 Task: See the cancellation policy of Apartment in Wilmington, North Carolina, United States.
Action: Mouse moved to (319, 307)
Screenshot: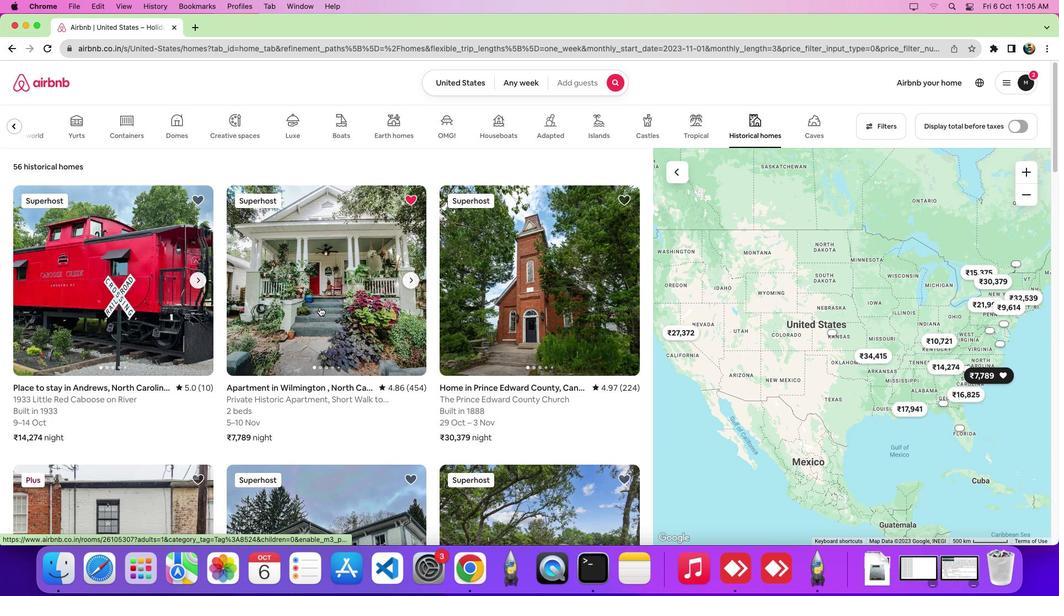 
Action: Mouse pressed left at (319, 307)
Screenshot: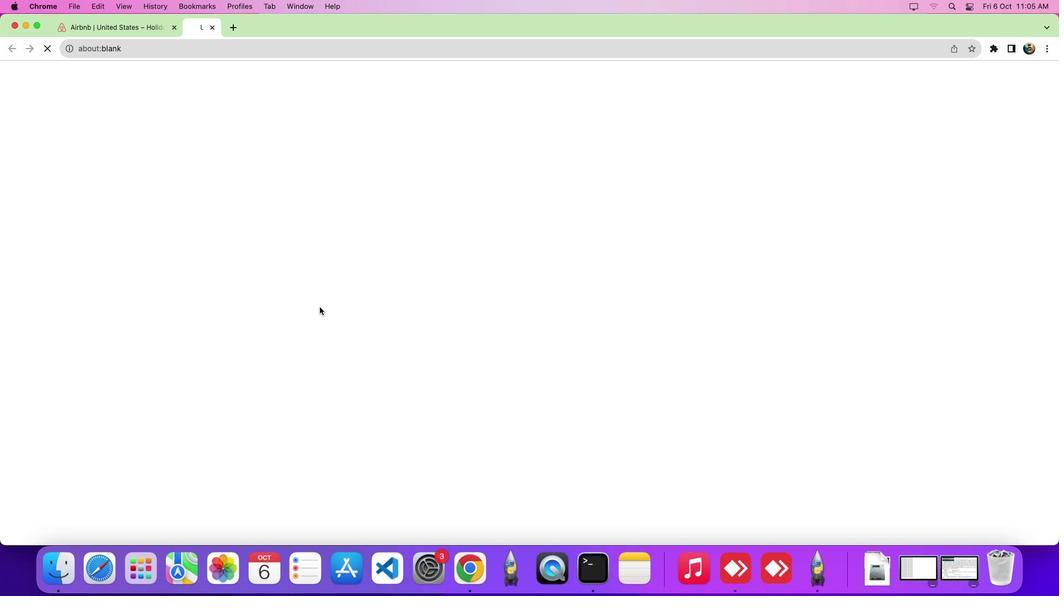 
Action: Mouse moved to (469, 358)
Screenshot: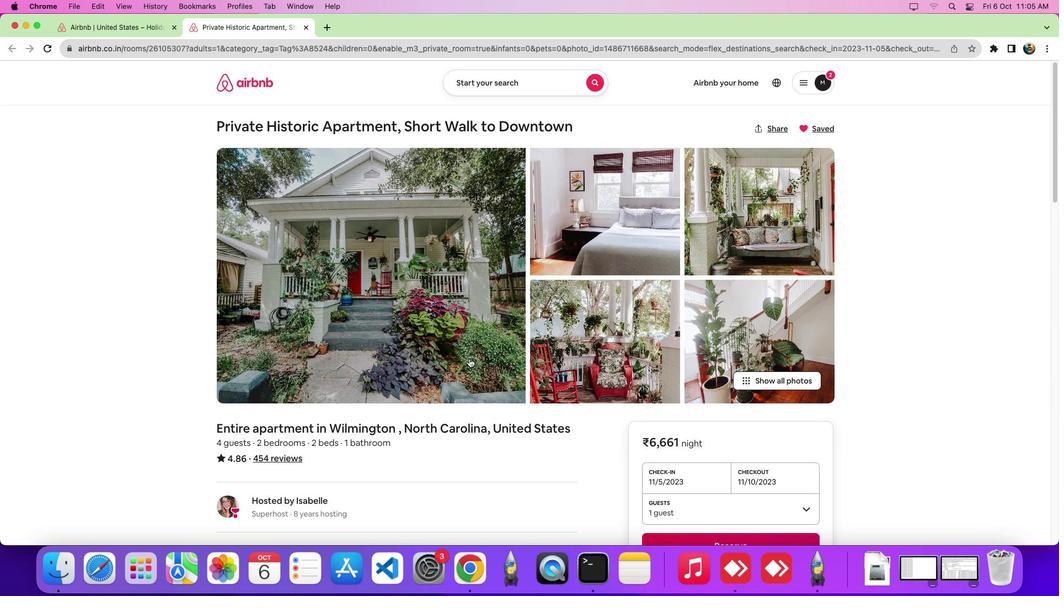 
Action: Mouse scrolled (469, 358) with delta (0, 0)
Screenshot: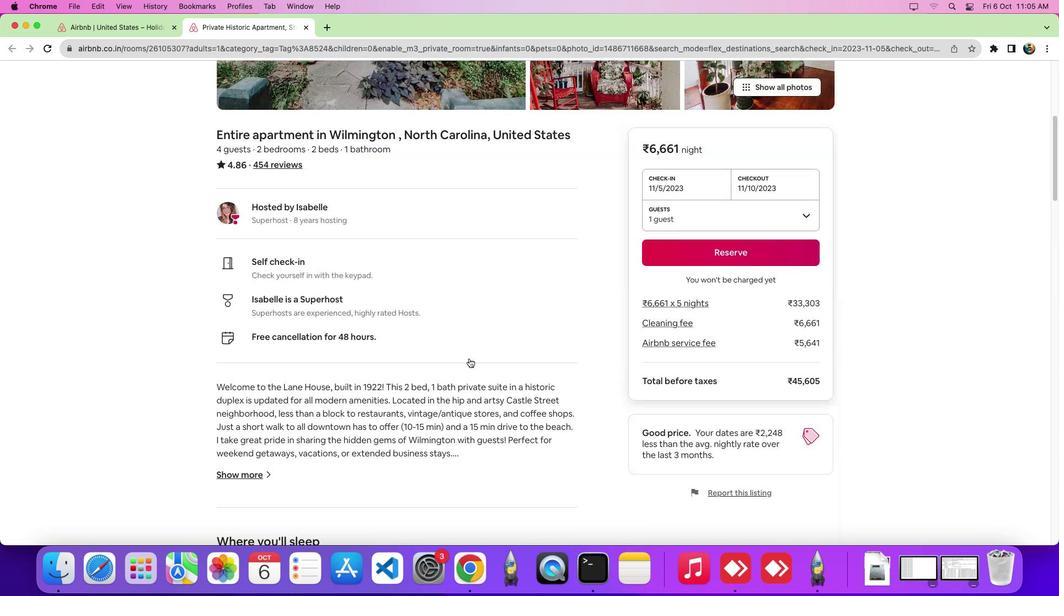 
Action: Mouse scrolled (469, 358) with delta (0, -1)
Screenshot: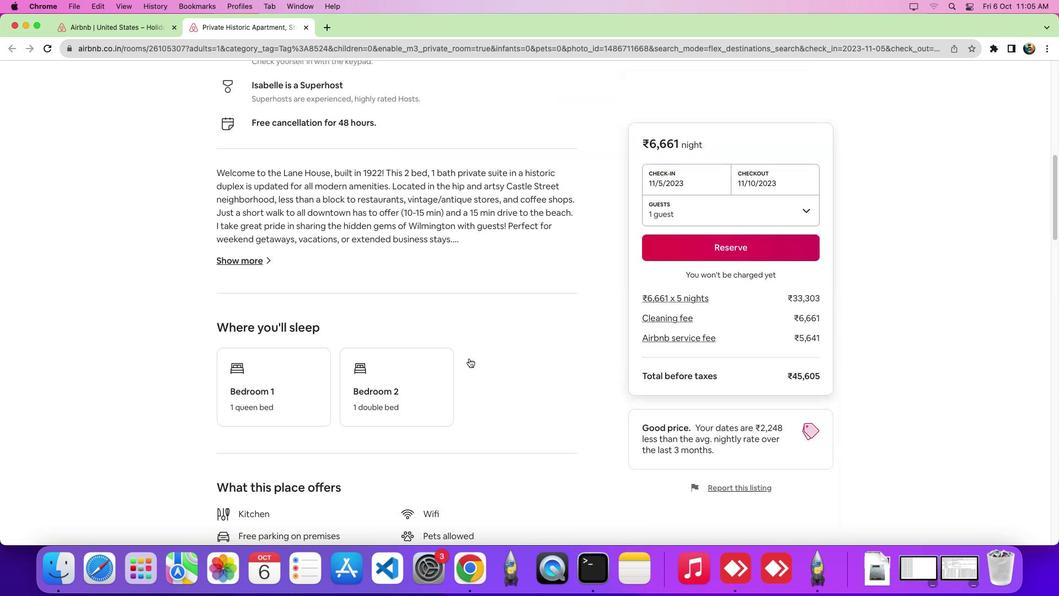 
Action: Mouse scrolled (469, 358) with delta (0, -4)
Screenshot: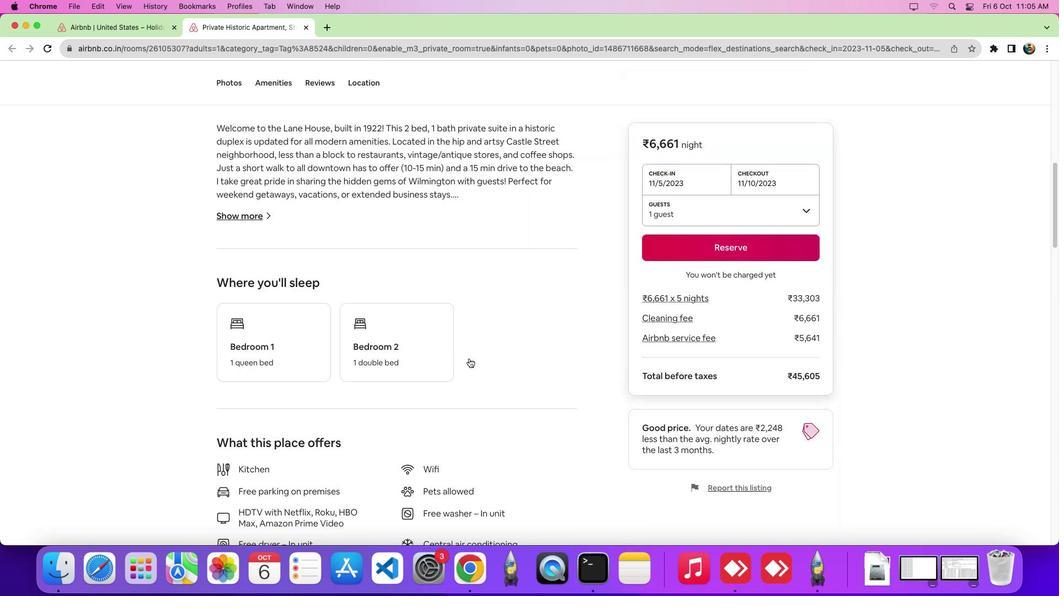 
Action: Mouse scrolled (469, 358) with delta (0, -7)
Screenshot: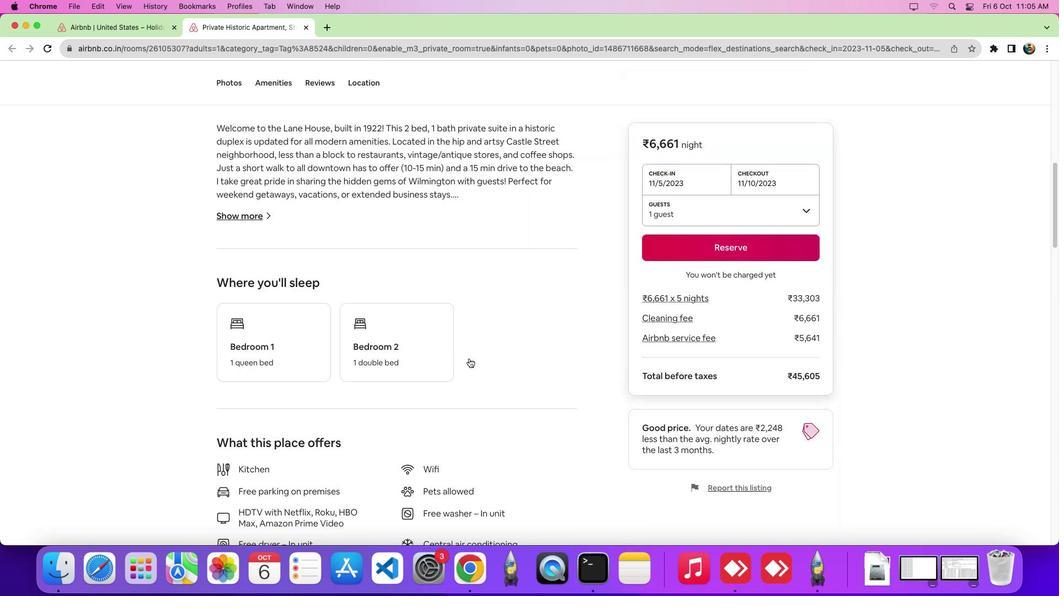 
Action: Mouse moved to (1054, 179)
Screenshot: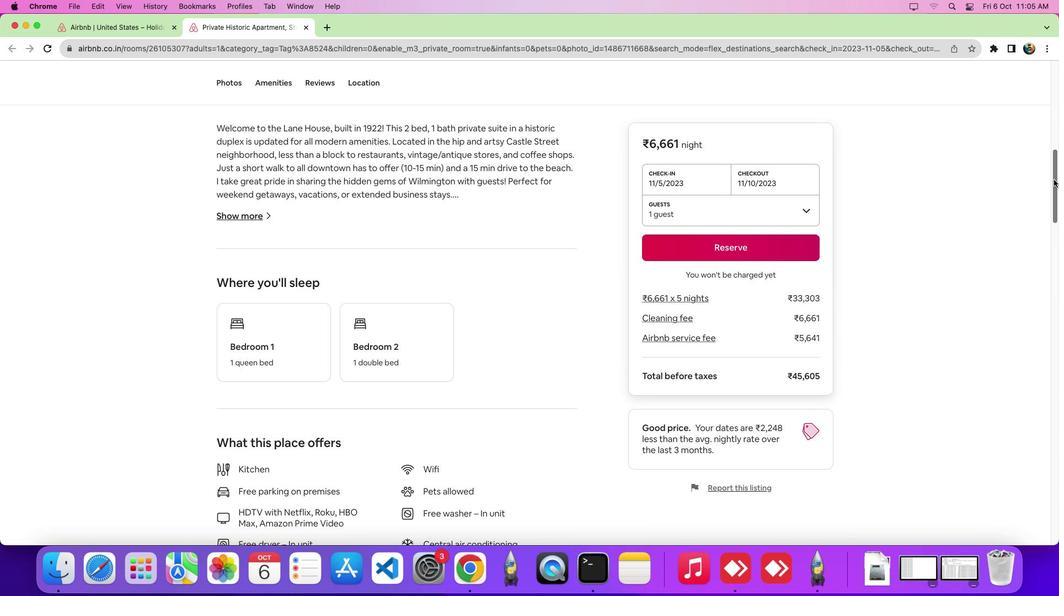 
Action: Mouse pressed left at (1054, 179)
Screenshot: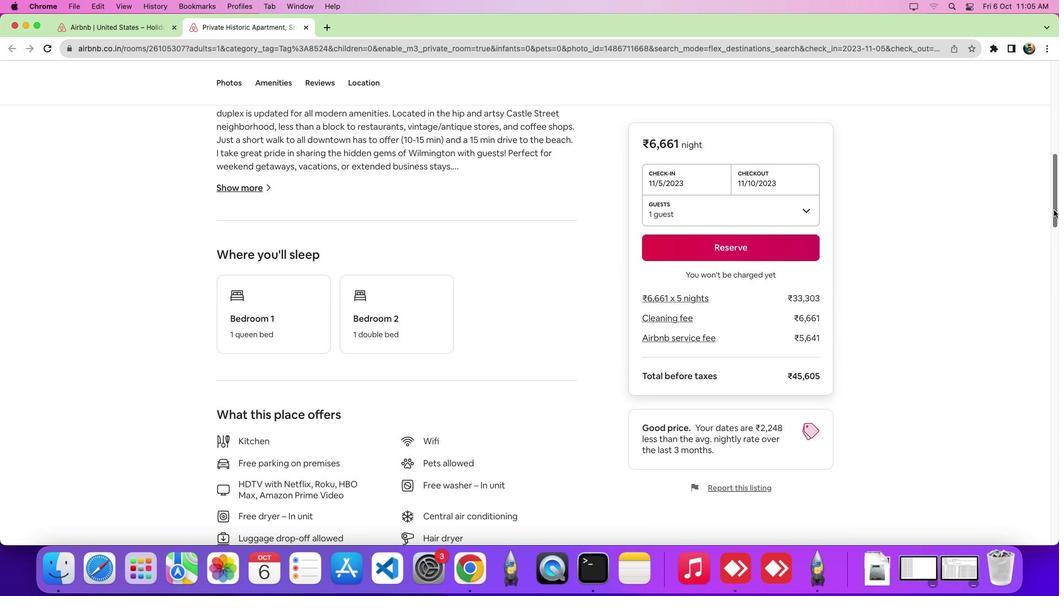 
Action: Mouse moved to (670, 286)
Screenshot: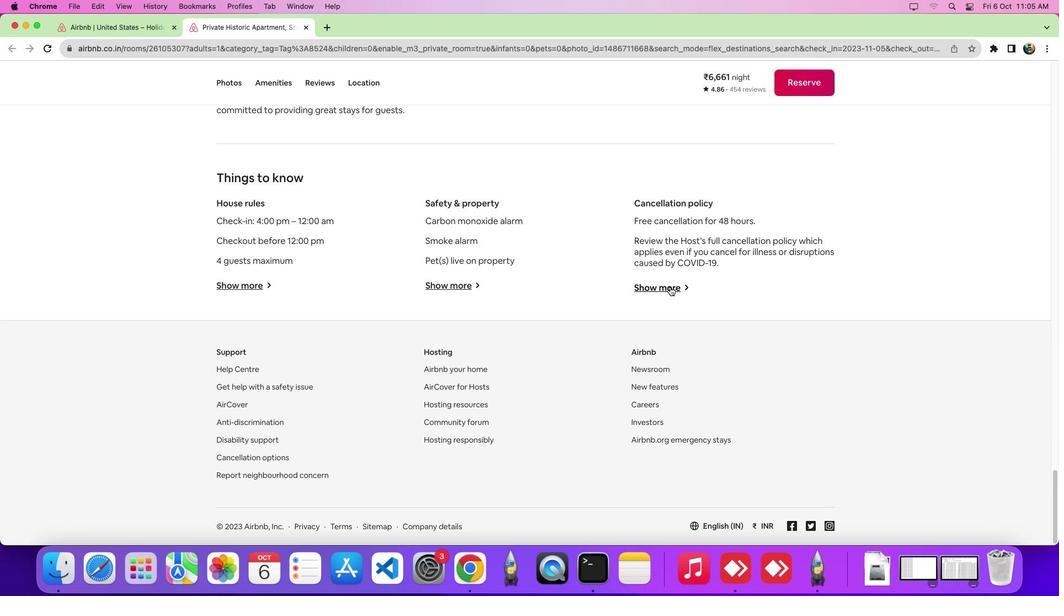 
Action: Mouse pressed left at (670, 286)
Screenshot: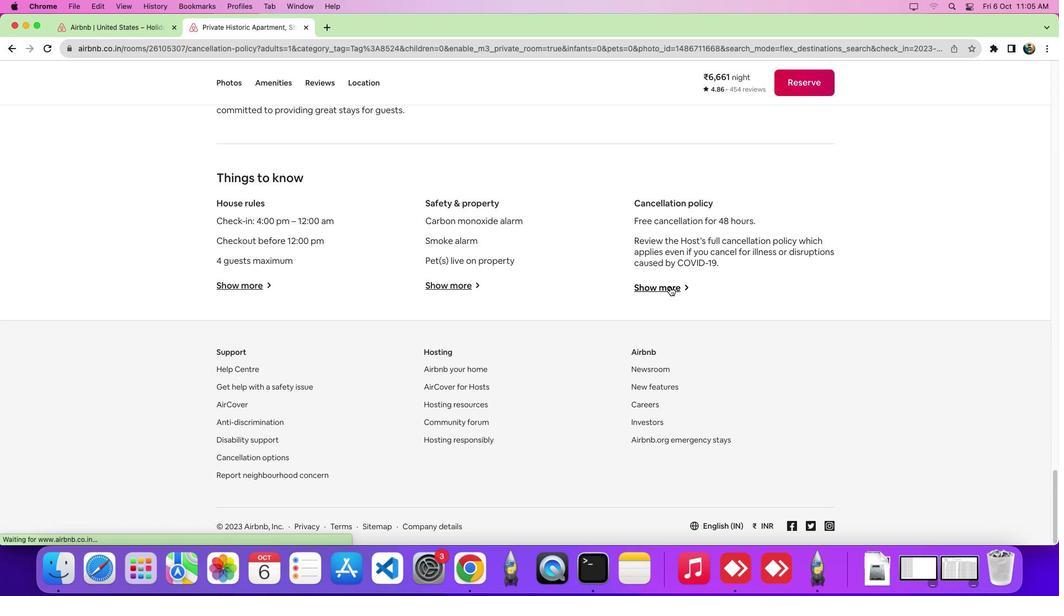 
